 Task: Implement a machine learning algorithm for time series forecasting.
Action: Mouse moved to (129, 27)
Screenshot: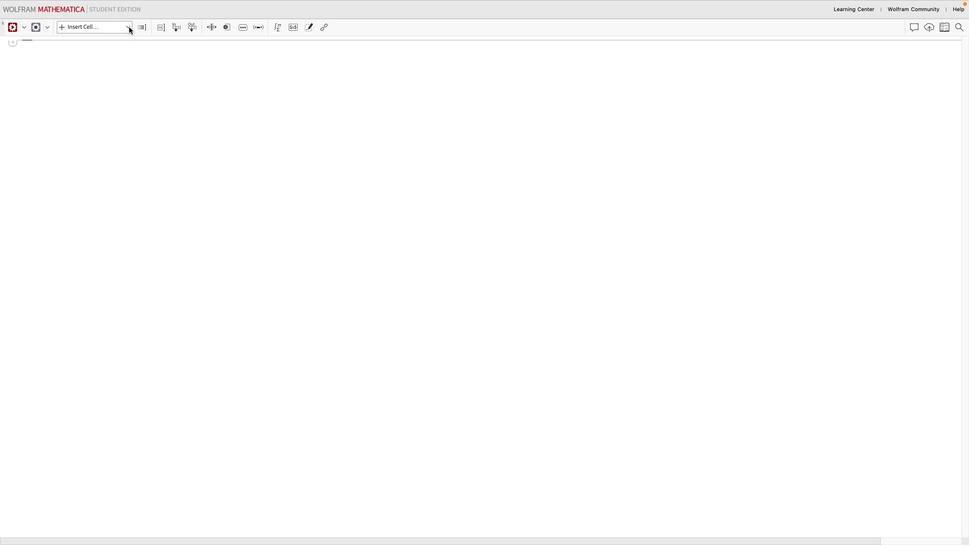
Action: Mouse pressed left at (129, 27)
Screenshot: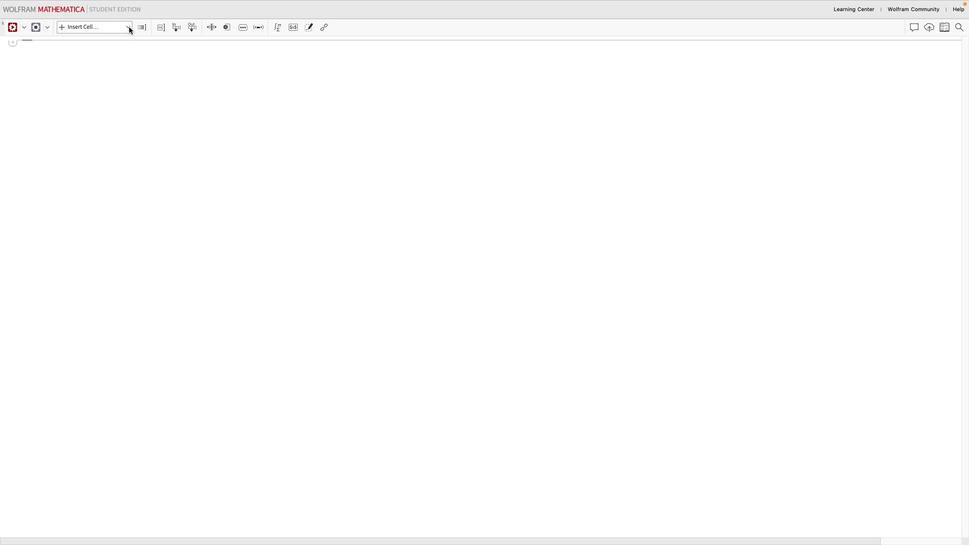 
Action: Mouse moved to (85, 158)
Screenshot: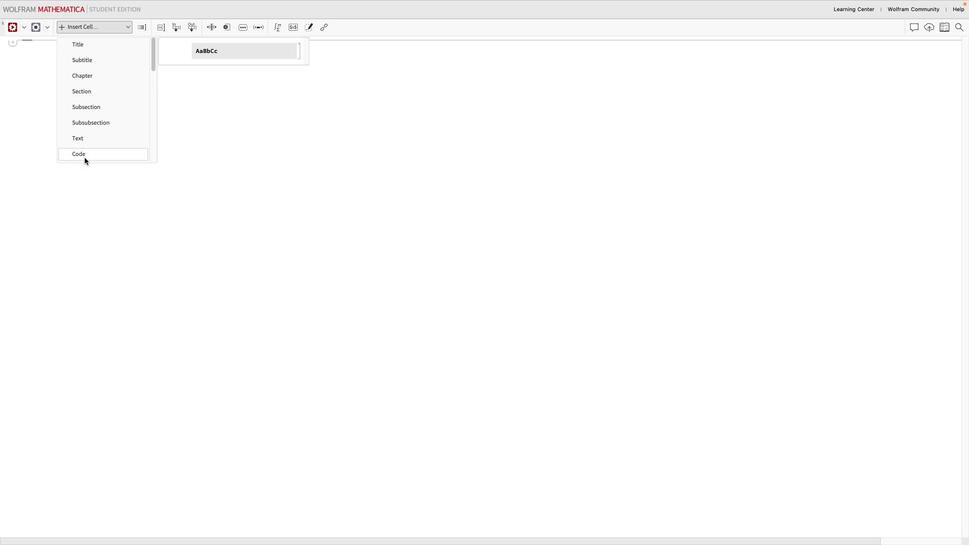 
Action: Mouse pressed left at (85, 158)
Screenshot: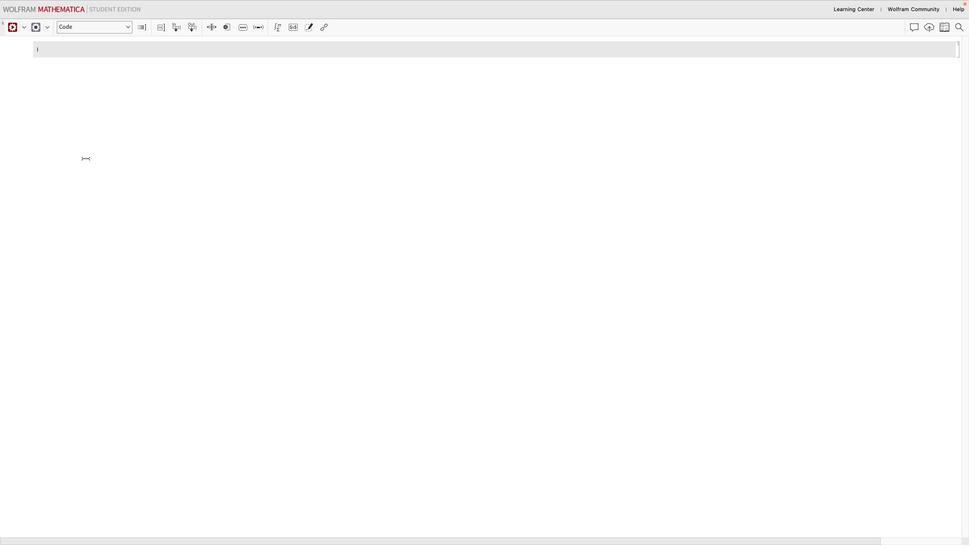 
Action: Mouse moved to (64, 52)
Screenshot: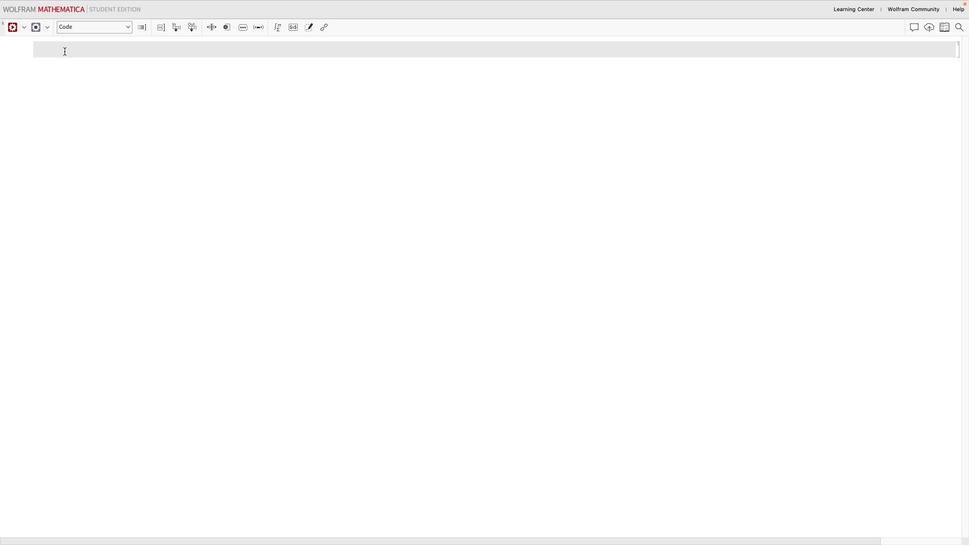 
Action: Mouse pressed left at (64, 52)
Screenshot: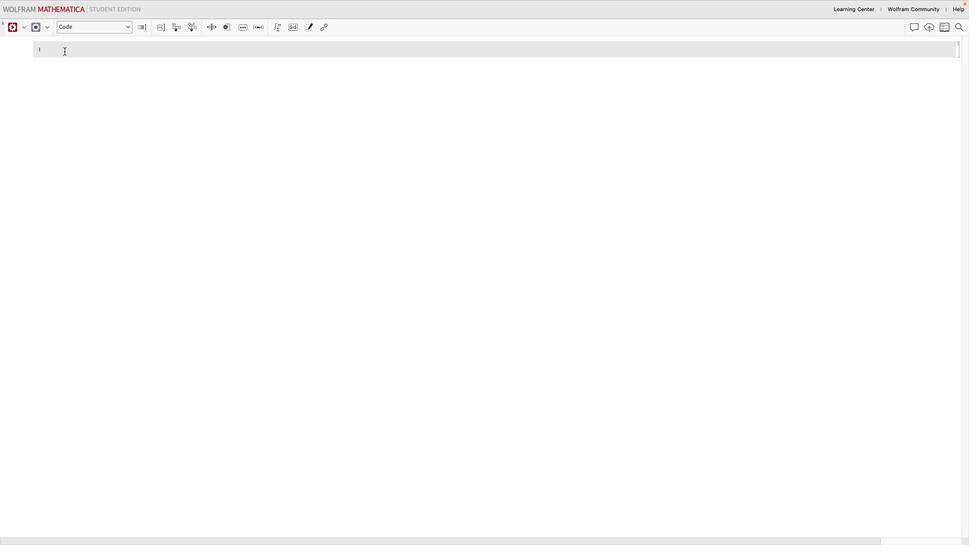 
Action: Mouse moved to (64, 52)
Screenshot: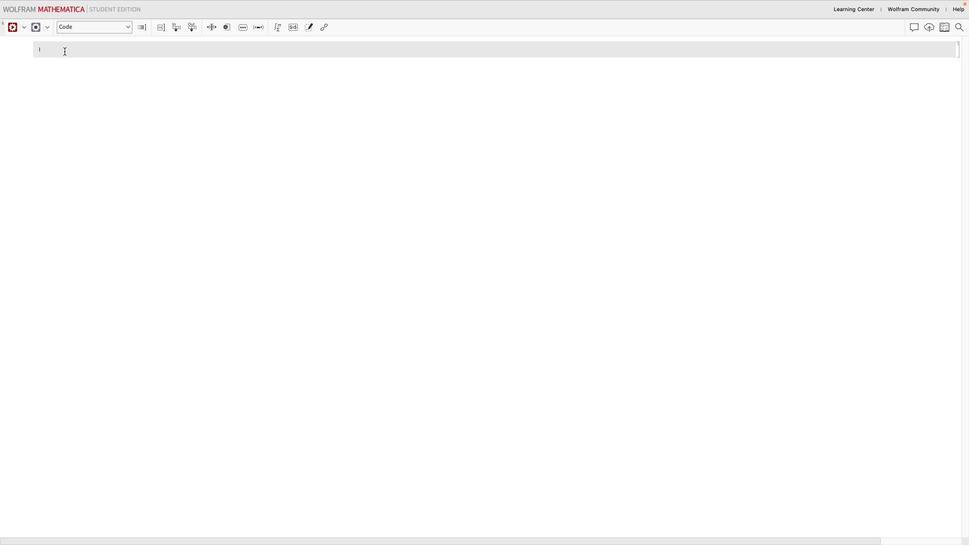 
Action: Key pressed Key.shift'S''e''e''d'Key.shift'R''a''n''d''o''m''[''1''2''3'Key.right';'Key.enter'd''a''t''a''=''t''a''b''l''e''['Key.shift_r'{''t'',''2'Key.shift'*''t'Key.spaceKey.shift_r'+'Key.shift'r''a'Key.backspaceKey.backspaceKey.spaceKey.shift'R''a''n''d''o''m'Key.shift'R''e''a''l''['Key.shift_r'{''-''1'',''1'Key.rightKey.rightKey.right','Key.shift_r'{''t'',''1'',''1''0''0'Key.rightKey.right';'Key.enter't''r''a''i''n''i''n''g'Key.shift'D''a''t''a''='Key.shift'T''a''k''e''[''d''a''t''a'',''8''0'Key.right';'Key.enter't''e''s''t''i''n''g'Key.shift'D''a''t''a''='Key.shift'D''r''o''p''[''d''a''t'',''8''0'Key.right';'Key.enter'm''o''d''e''l''='Key.shift'L''i''n''e''a''r'Key.shift'M''o''d''e''l'Key.shift'f''i''t'Key.backspaceKey.backspaceKey.backspaceKey.shift'F''i''t''[''t''r''a''i''n''i''n''g'Key.shift'D''a''t''a'','Key.shift_r'{''t'Key.right',''t'Key.right';'
Screenshot: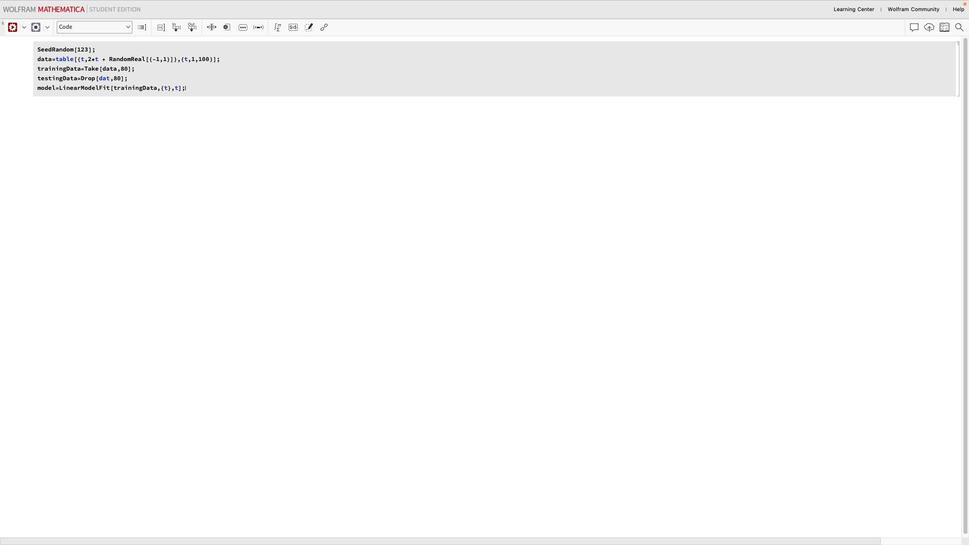 
Action: Mouse moved to (111, 78)
Screenshot: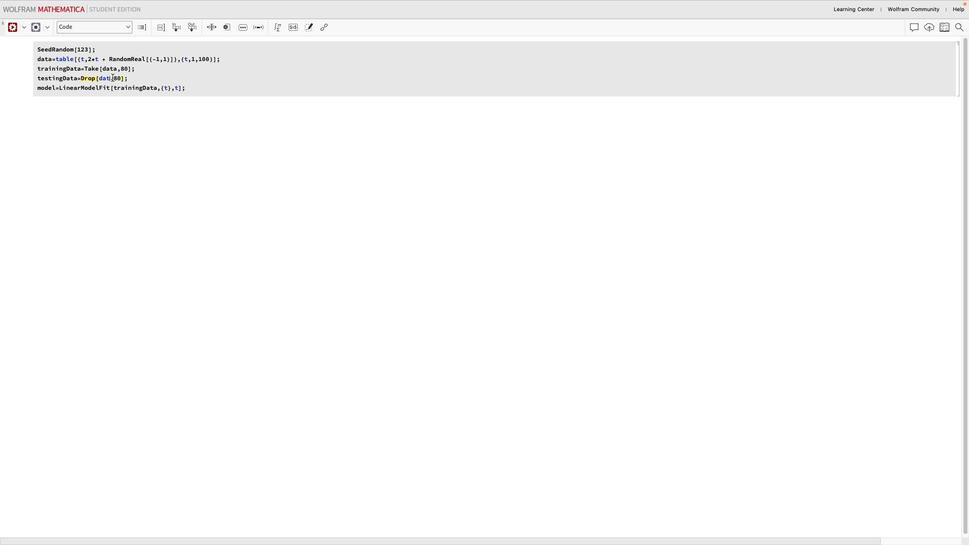 
Action: Mouse pressed left at (111, 78)
Screenshot: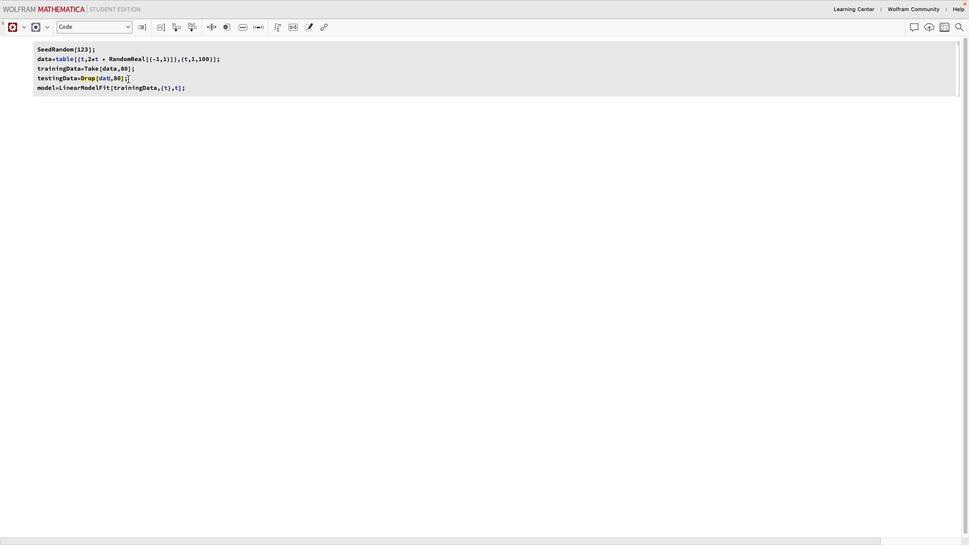 
Action: Mouse moved to (128, 80)
Screenshot: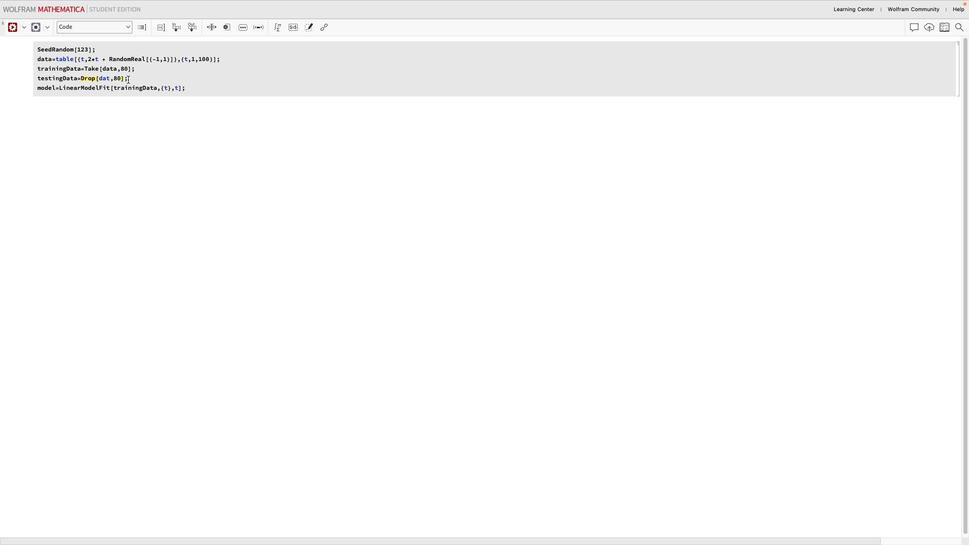 
Action: Key pressed 'a'
Screenshot: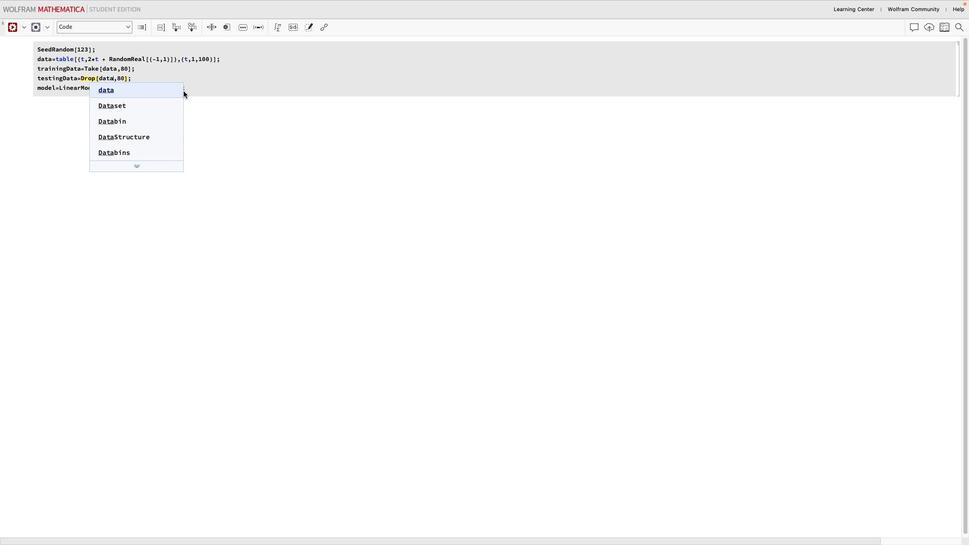 
Action: Mouse moved to (196, 83)
Screenshot: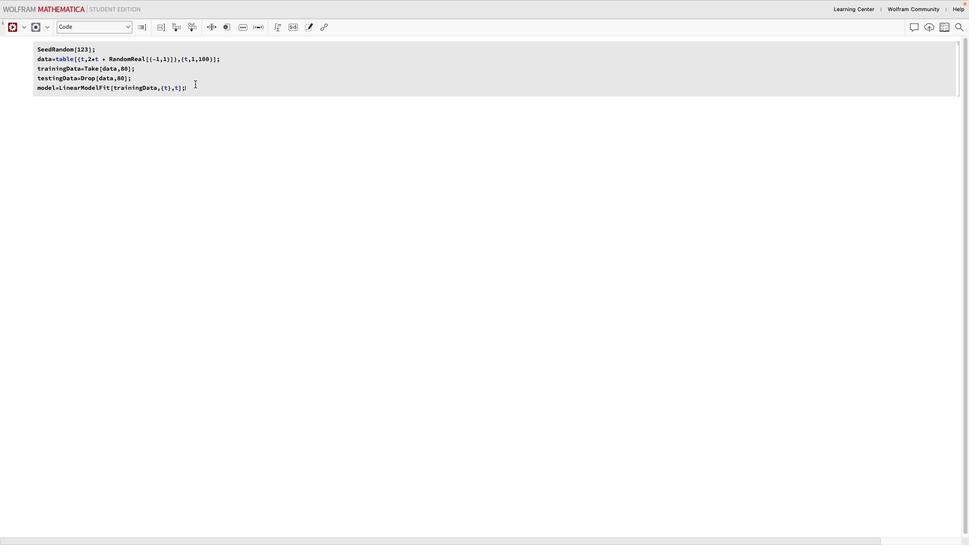 
Action: Mouse pressed left at (196, 83)
Screenshot: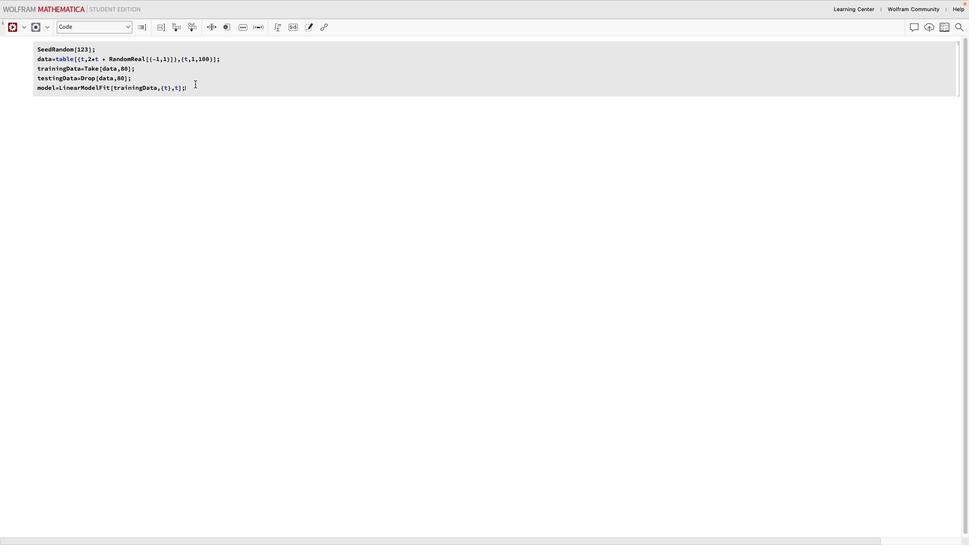 
Action: Mouse moved to (194, 87)
Screenshot: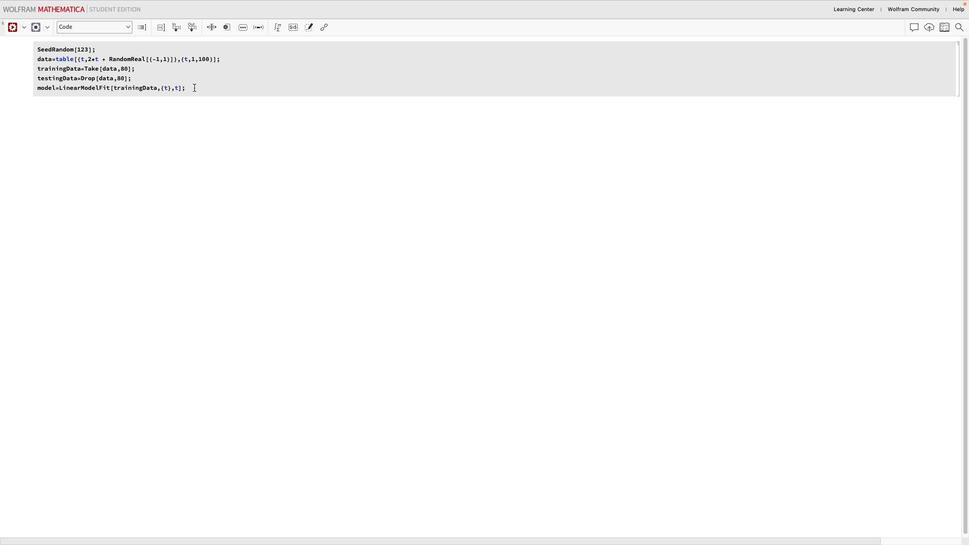 
Action: Key pressed Key.enter'p''r''e''d''i''c''t''i''o''n''s''='Key.shift'T''a''b''l''e''[''m''o''d''e''l''[''t'Key.right','Key.shift_r'{''t'Key.rightKey.left',''t''e''s''t''i''n''g'Key.shift'D''a''t''a''[''['Key.shift'A''l''l'',''1'']'']'Key.rightKey.right';'Key.enterKey.shift'L''i''s''t'Key.shift'L''i''n''e'Key.shift'P''l''o''t'Key.shift_r'['Key.shift_r'{''t''r''a''i''n''i''n''g'Key.shift'D''a''t''a'',''t''e''s''t''i''n''g'Key.shift'D''a''t''a'','Key.shift'T''r''a''n''s''p''o''s''e''['Key.shift_r'{''t''e''s''t''i''n''g'Key.shift'D''a''t''a''[''['Key.shift'A''l''l'',''1'Key.rightKey.right',''p''r''e''d''i''c''t''i''o''n''s'Key.rightKey.rightKey.right','Key.enterKey.shift'P''l''o''t'Key.shift'S''t''y''l''e''-'Key.shift_r'>'Key.shift_r'{'Key.shift'B''l''u''e'','Key.shift'R''E''d'Key.backspaceKey.backspace'e''d'','Key.shift'G''r''e''e''n'Key.right','Key.enterKey.shift'P''l''o''t'Key.shift'L''e''g''e''n''d''s''-'Key.shift_r'>'Key.shift_r'{'Key.shift_r'"'Key.shift'T''r''a''i''n''i''n''g'Key.spaceKey.shift'D''a''t''a'Key.right','Key.shift_r'"'Key.shift'T''e''s''t''i''n''g'Key.spaceKey.shift'D''a''t''a'Key.right','Key.shift_r'"'Key.shift'P''r''e''d''i''c''y''i''o''n''s'Key.rightKey.right','Key.enterKey.shift'F''r''a''m''e'Key.shift'L''a''b''e''l''-'Key.shift_r'>'Key.shift_r'{'Key.shift_r'"'Key.shift'T''i''m''e'Key.right','Key.shift_r'"'Key.shift'V''a''l''u''e'Key.rightKey.right','Key.enterKey.shift'I''m''a''g''e'Key.shift'S''i''z''e''-'Key.shift_r'>'Key.shift'M''e''d''i''u''m'
Screenshot: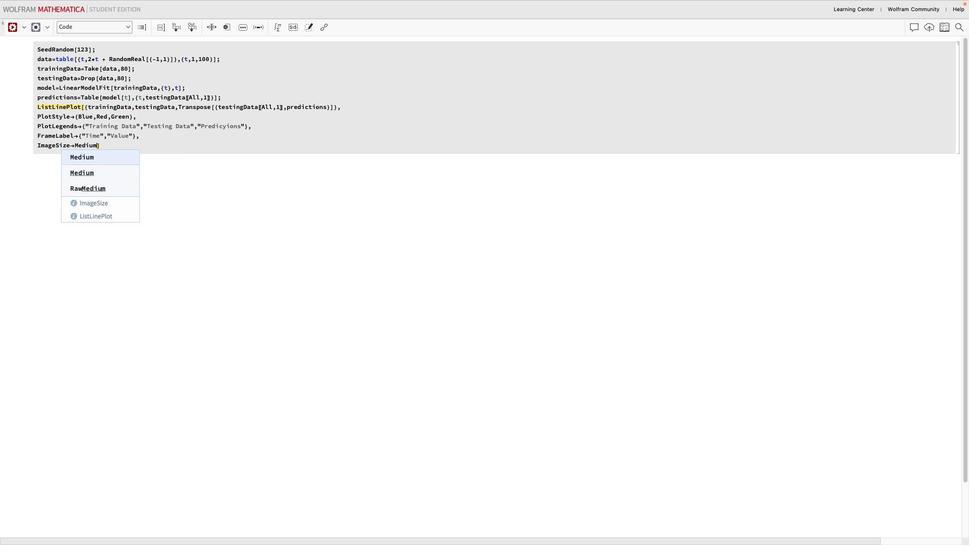 
Action: Mouse moved to (160, 149)
Screenshot: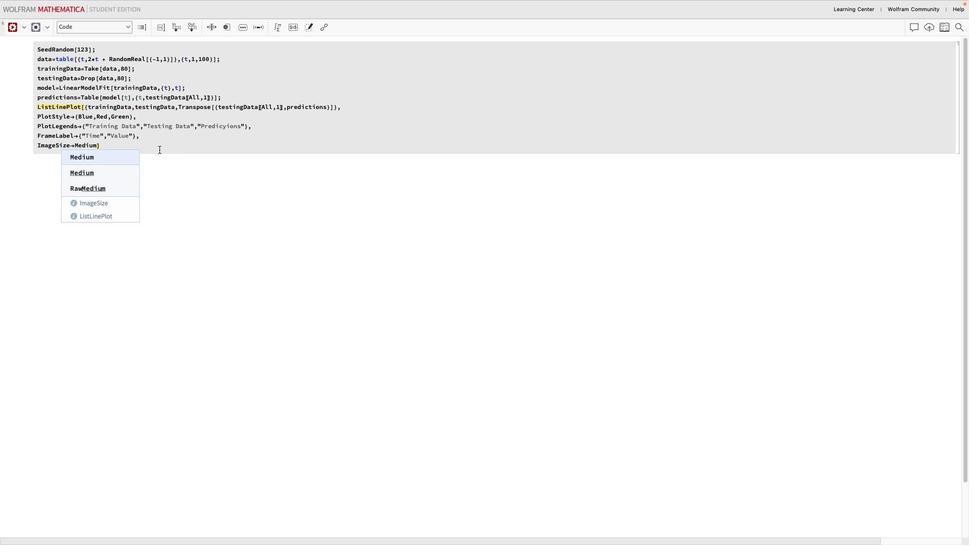 
Action: Mouse pressed left at (160, 149)
Screenshot: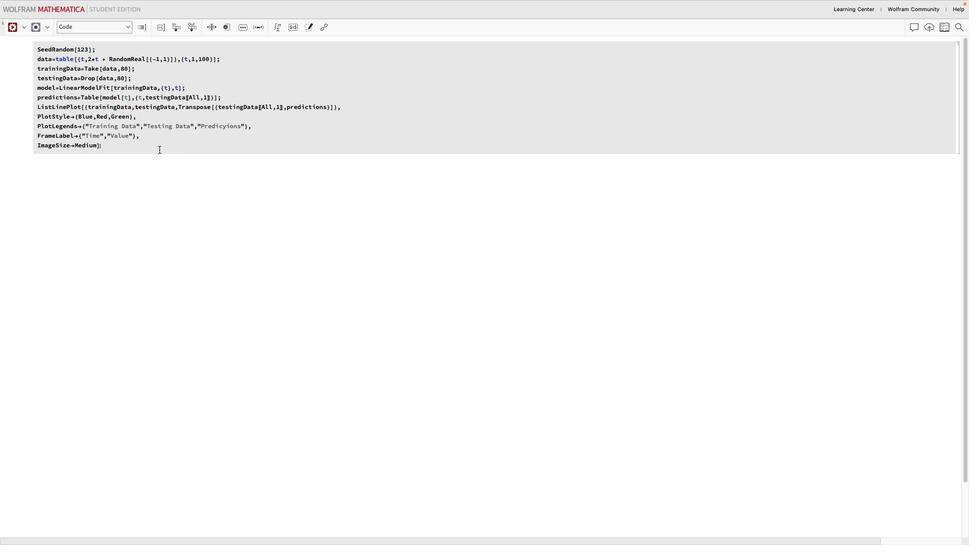 
Action: Mouse moved to (97, 146)
Screenshot: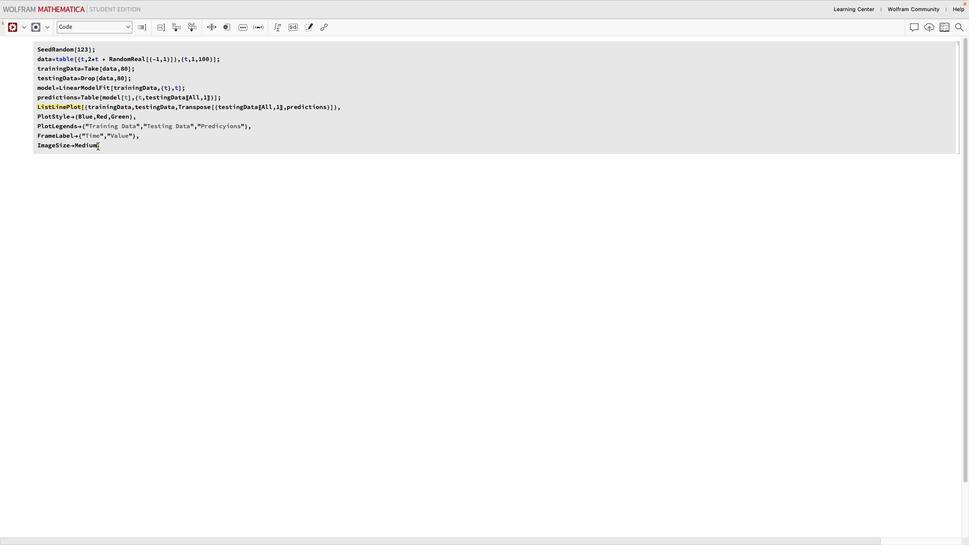 
Action: Mouse pressed left at (97, 146)
Screenshot: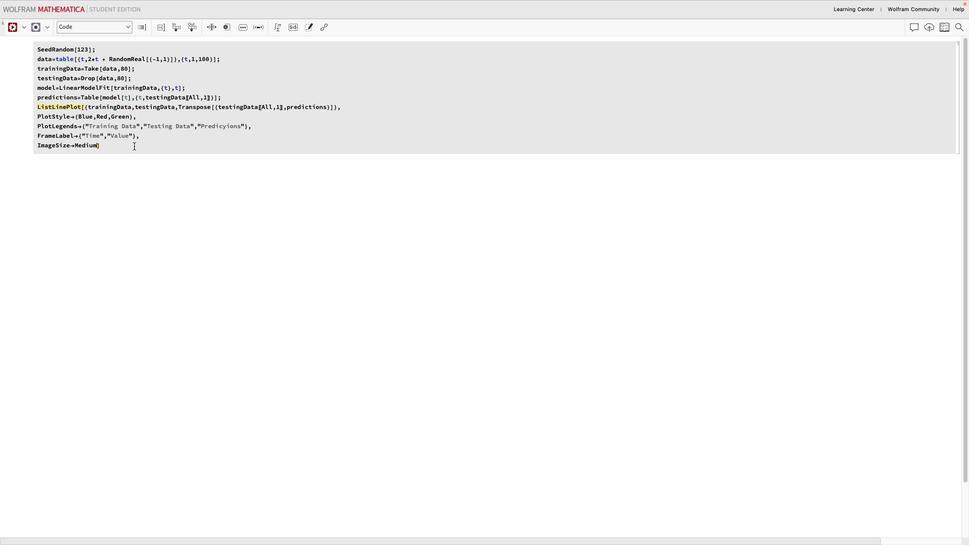 
Action: Mouse moved to (134, 146)
Screenshot: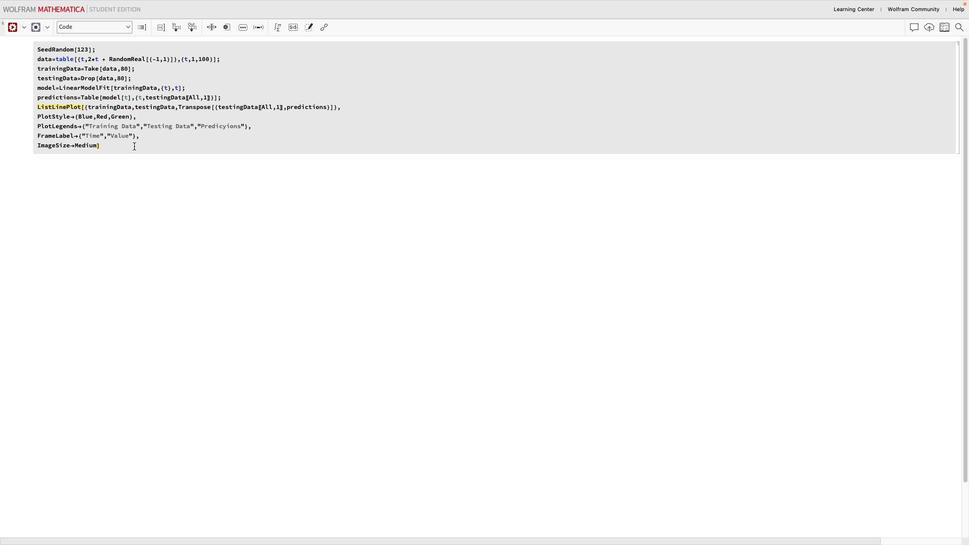 
Action: Key pressed Key.enter
Screenshot: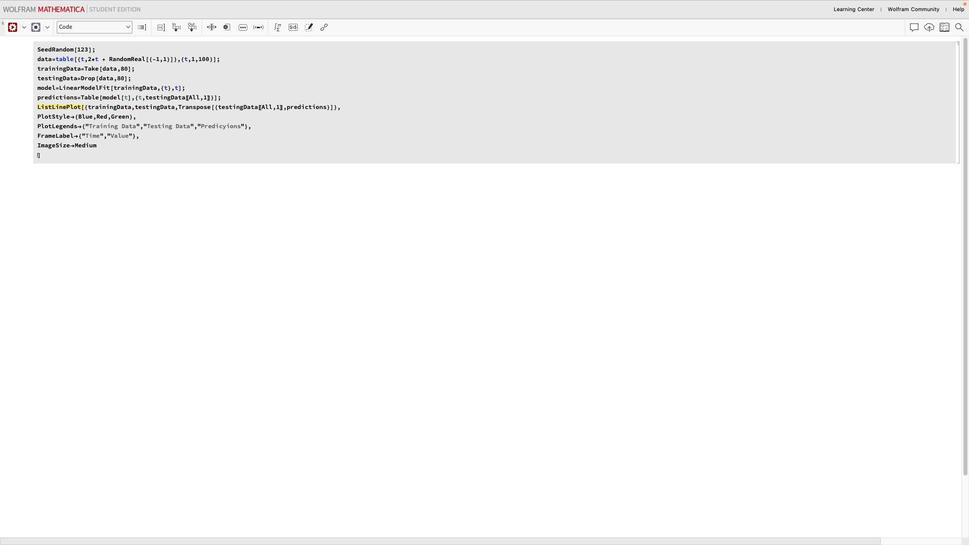 
Action: Mouse moved to (121, 148)
Screenshot: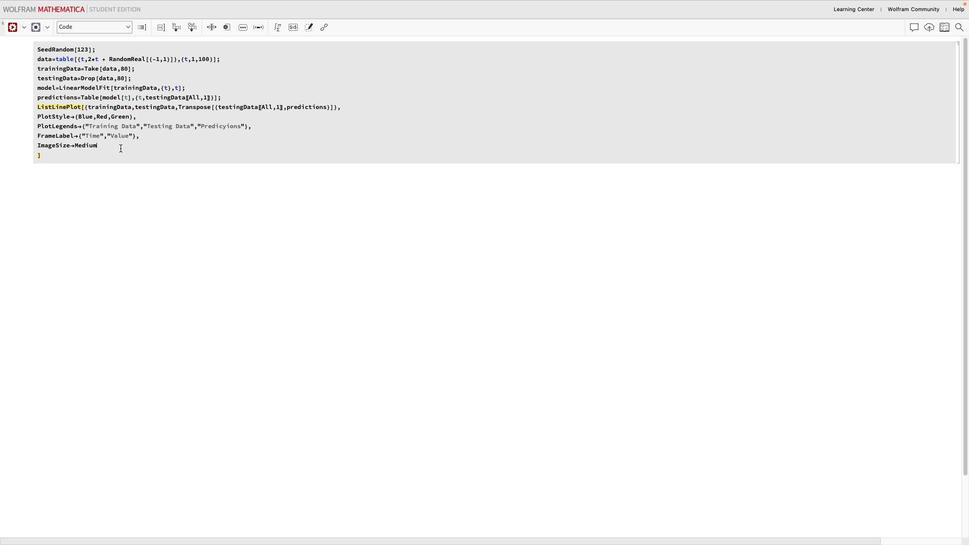 
Action: Mouse pressed left at (121, 148)
Screenshot: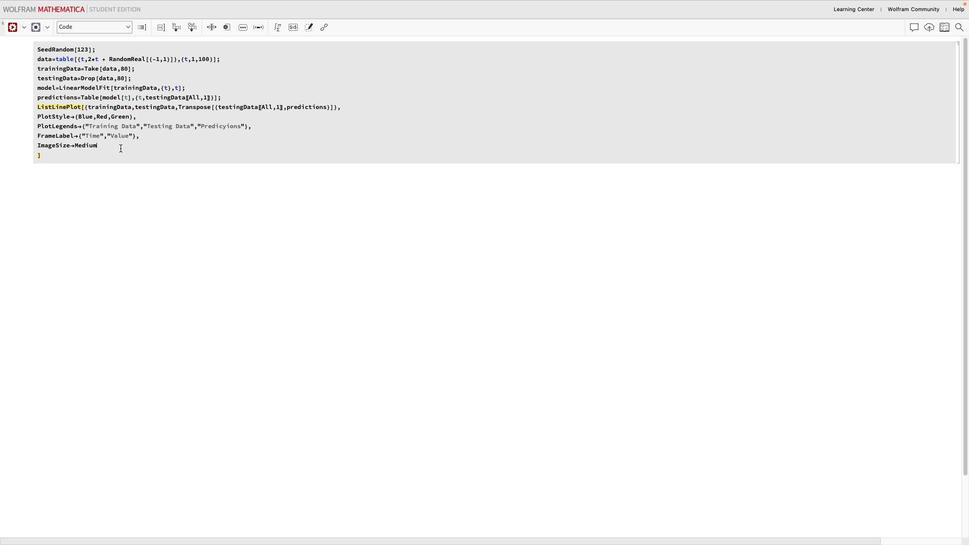 
Action: Mouse moved to (11, 28)
Screenshot: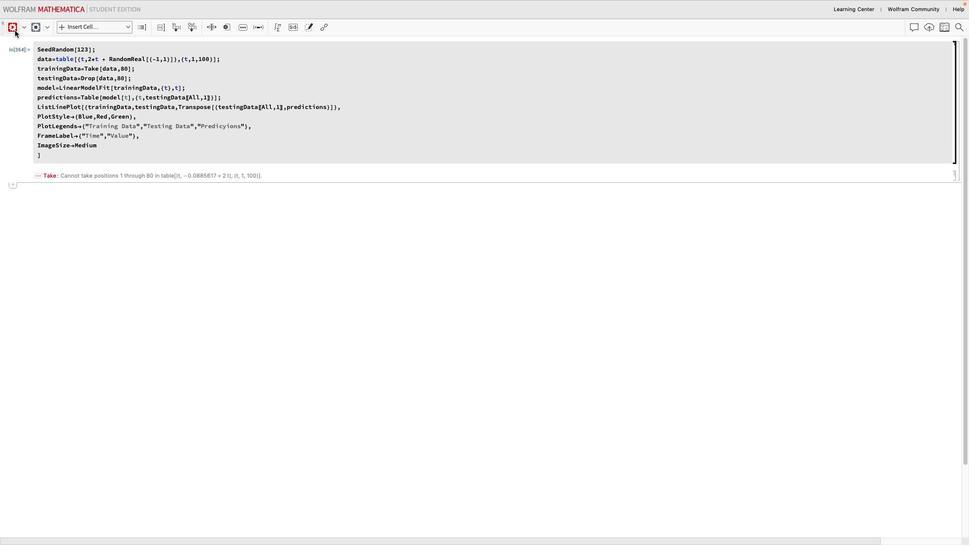 
Action: Mouse pressed left at (11, 28)
Screenshot: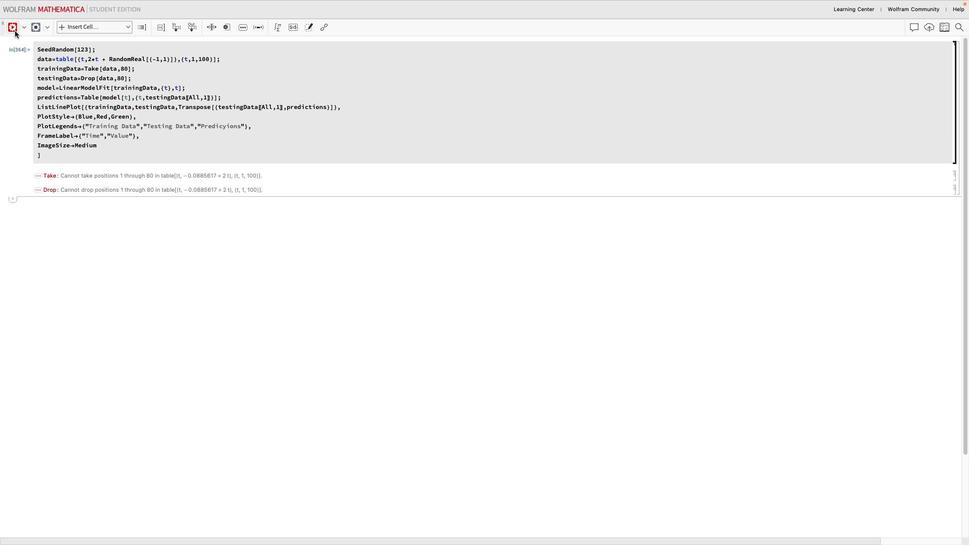 
Action: Mouse moved to (59, 59)
Screenshot: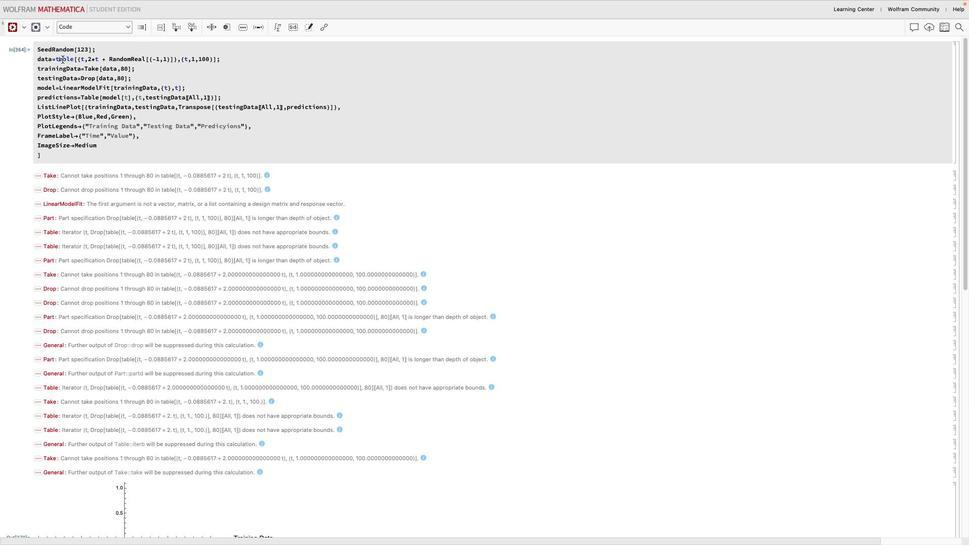 
Action: Mouse pressed left at (59, 59)
Screenshot: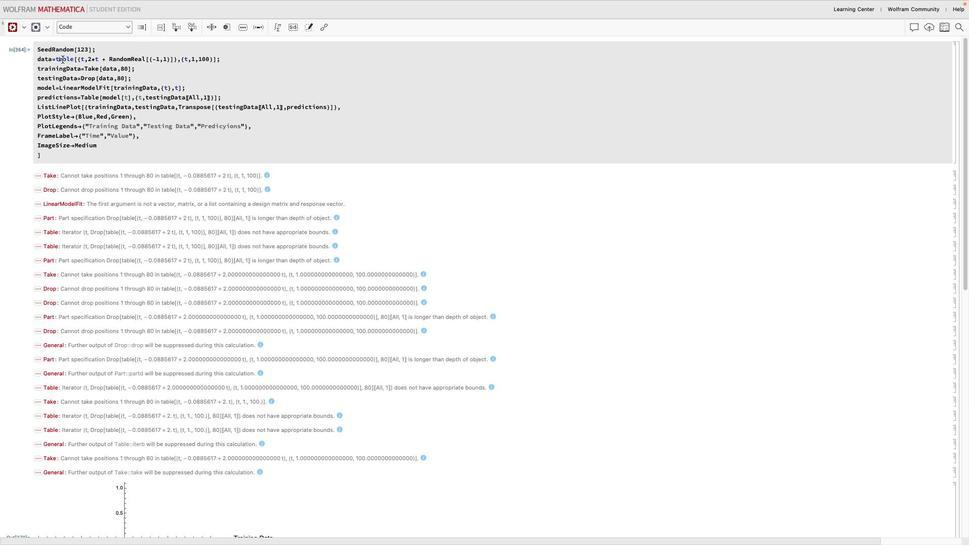 
Action: Mouse moved to (63, 59)
Screenshot: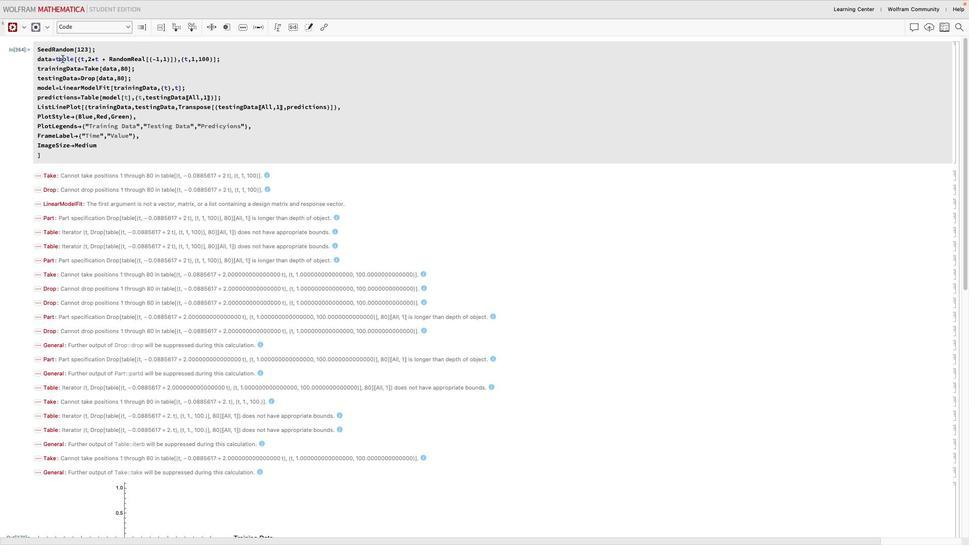 
Action: Key pressed Key.backspaceKey.shift'T'
Screenshot: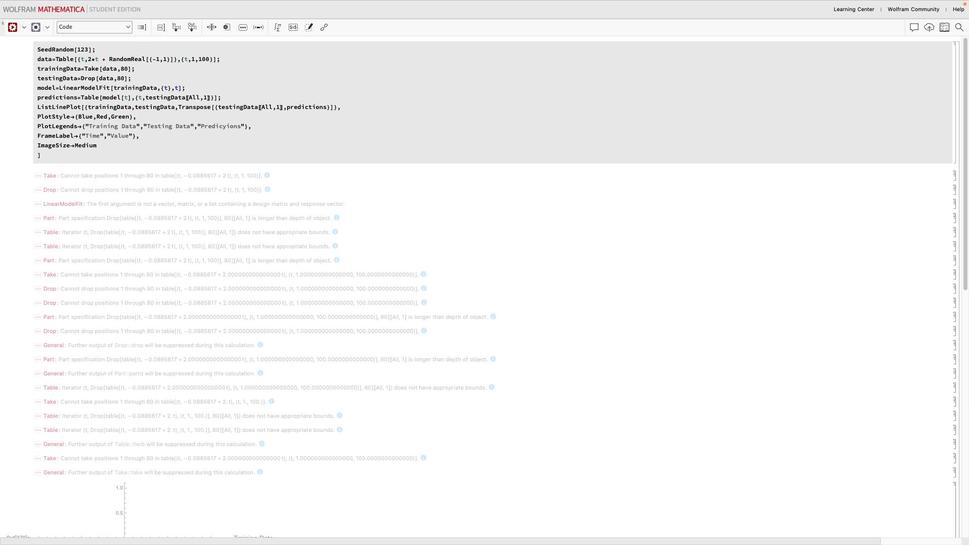 
Action: Mouse moved to (13, 27)
Screenshot: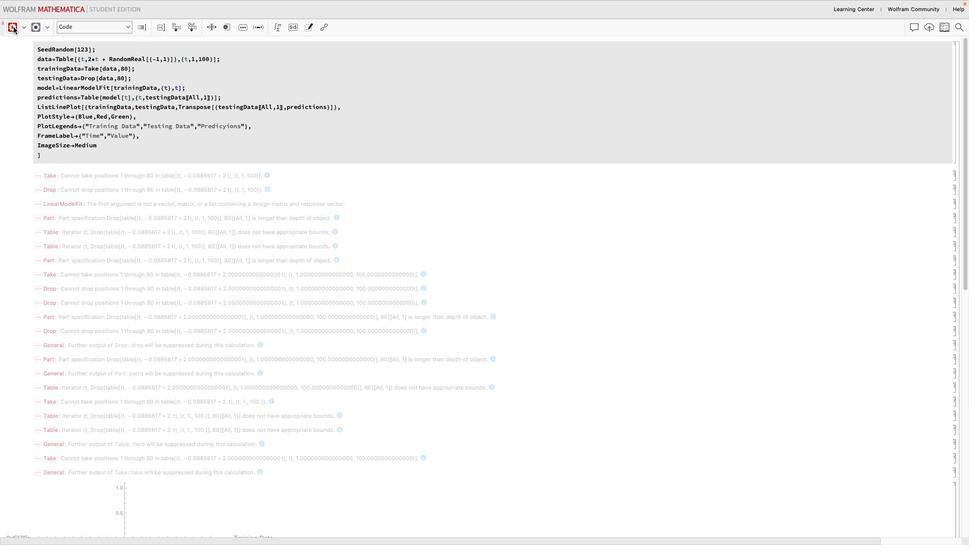 
Action: Mouse pressed left at (13, 27)
Screenshot: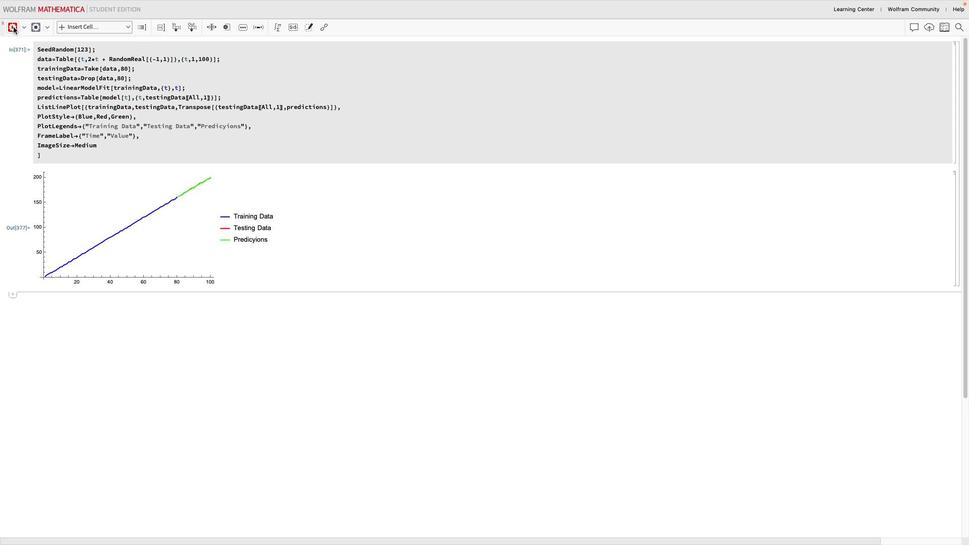 
Action: Mouse moved to (434, 85)
Screenshot: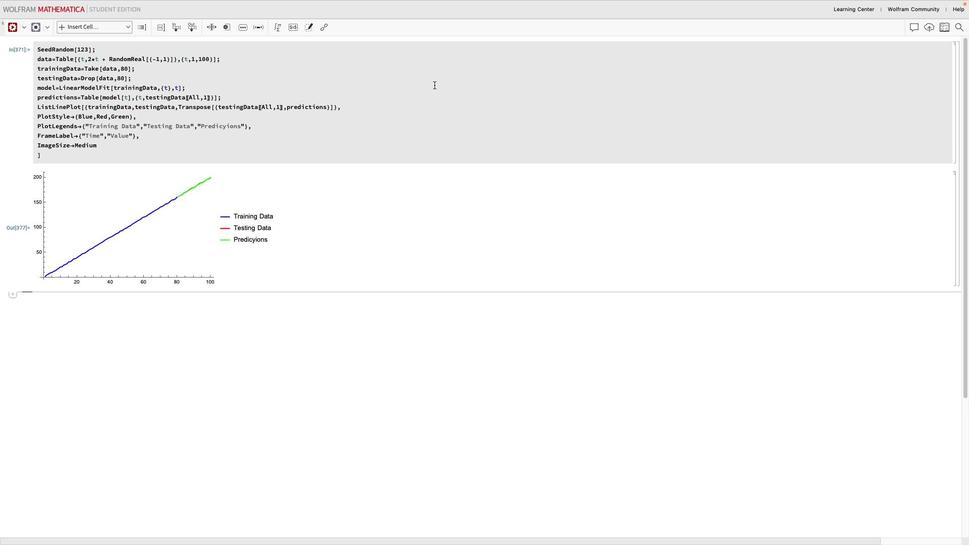 
